 Task: Check the departure time for the last Staten Island Ferry from St. George to Manhattan.
Action: Mouse pressed left at (187, 114)
Screenshot: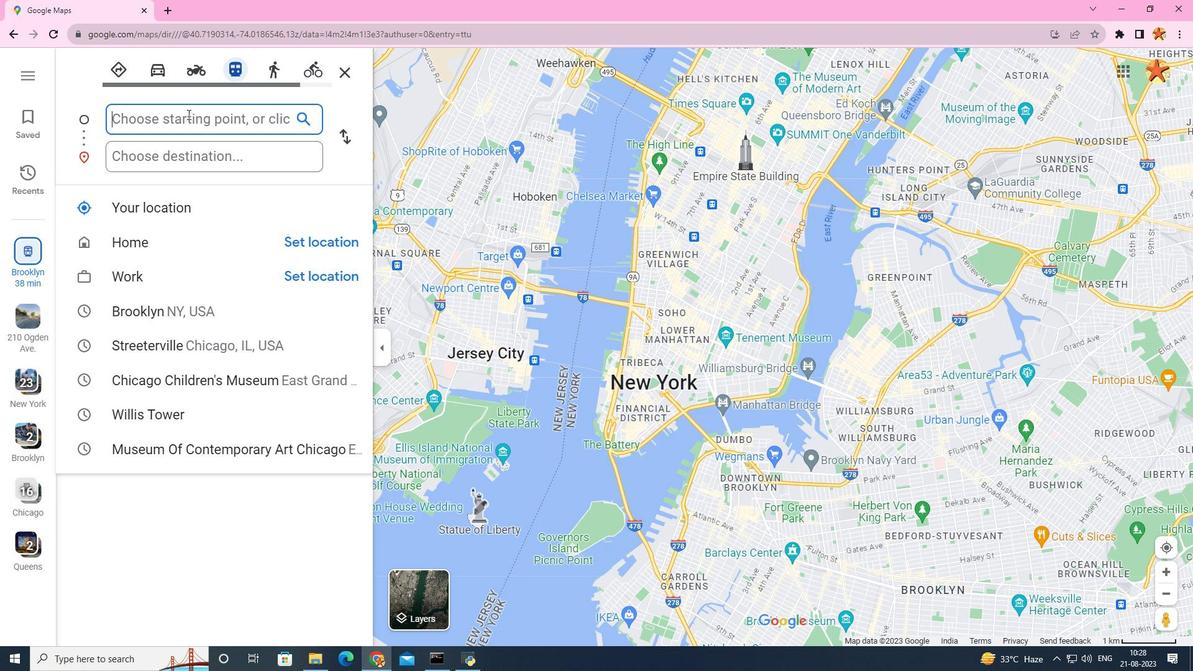 
Action: Key pressed <Key.caps_lock>S<Key.caps_lock>t<Key.space><Key.caps_lock>G<Key.caps_lock>er<Key.backspace>orge
Screenshot: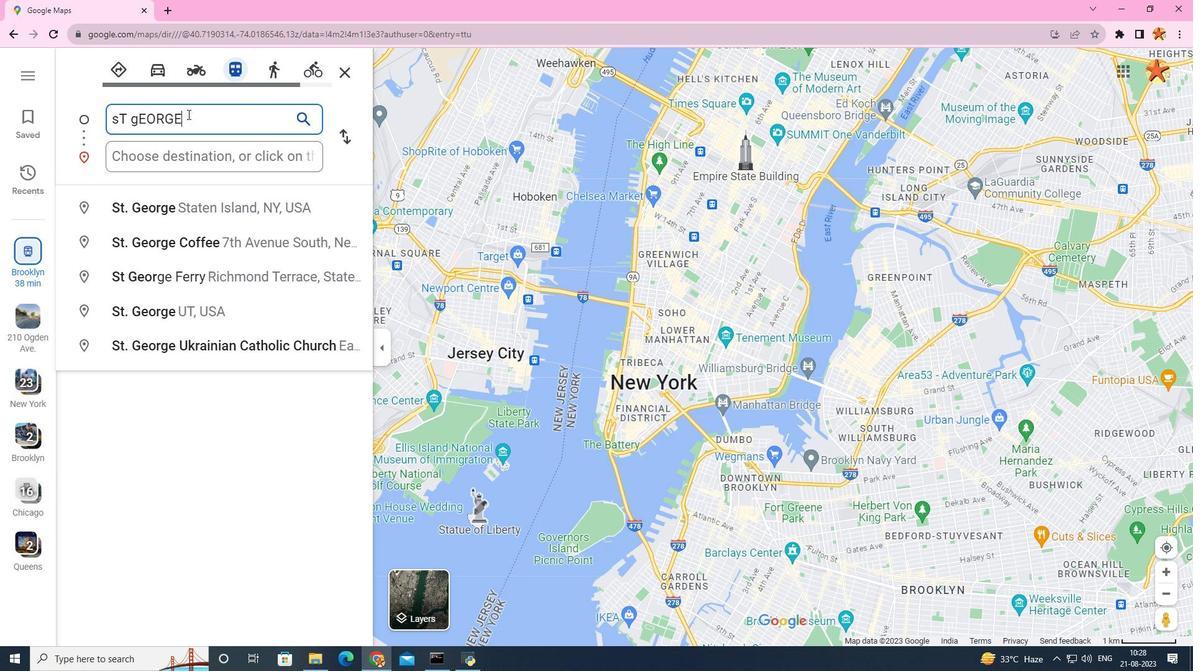 
Action: Mouse moved to (146, 210)
Screenshot: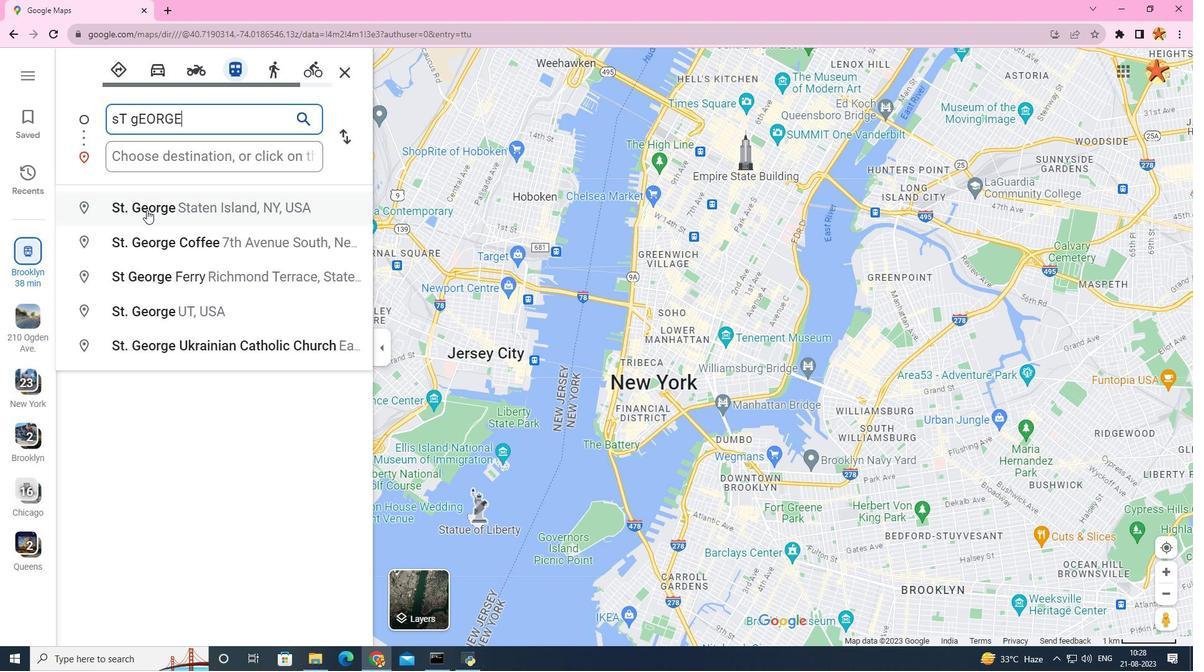 
Action: Mouse pressed left at (146, 210)
Screenshot: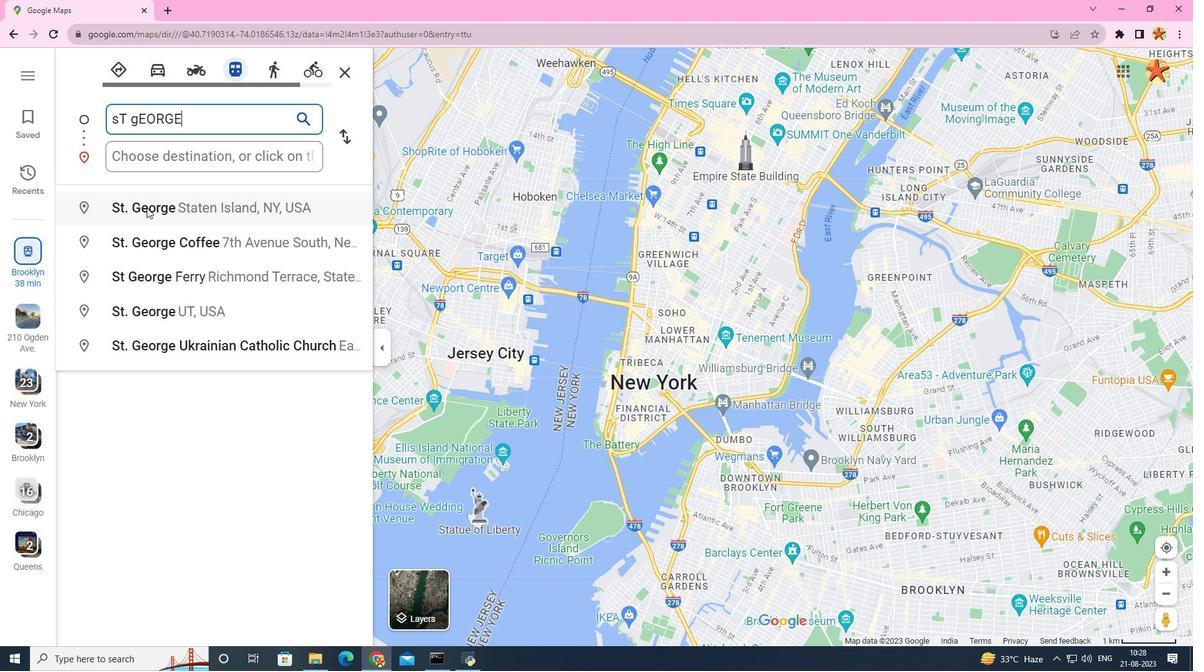 
Action: Mouse moved to (170, 159)
Screenshot: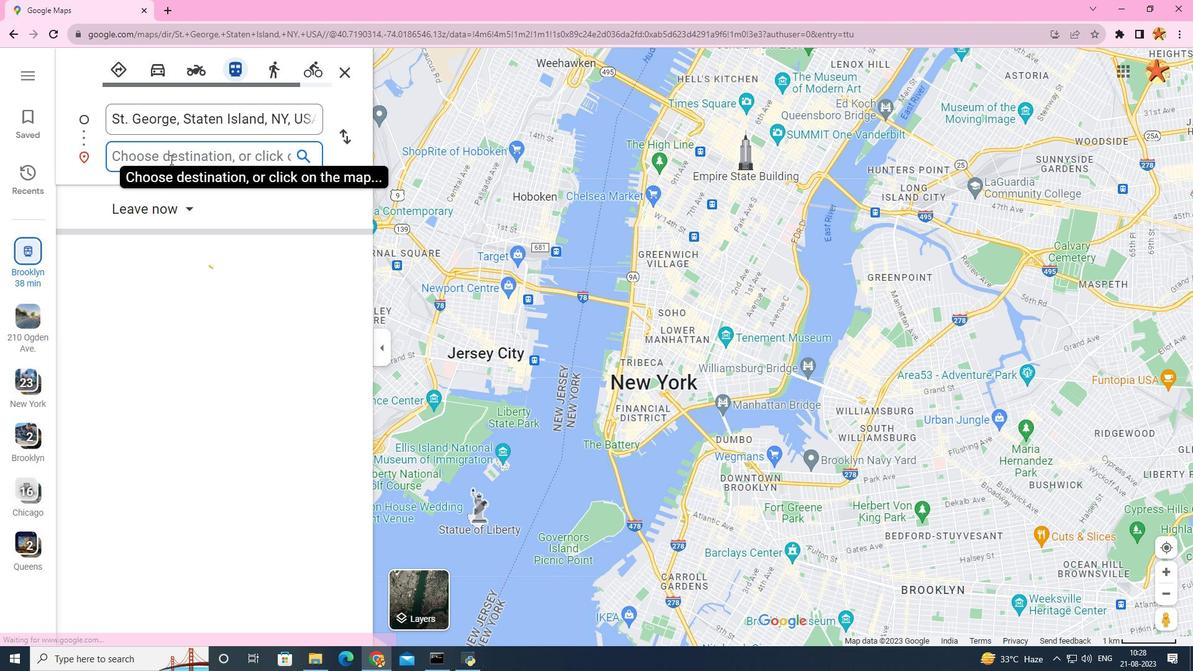 
Action: Mouse pressed left at (170, 159)
Screenshot: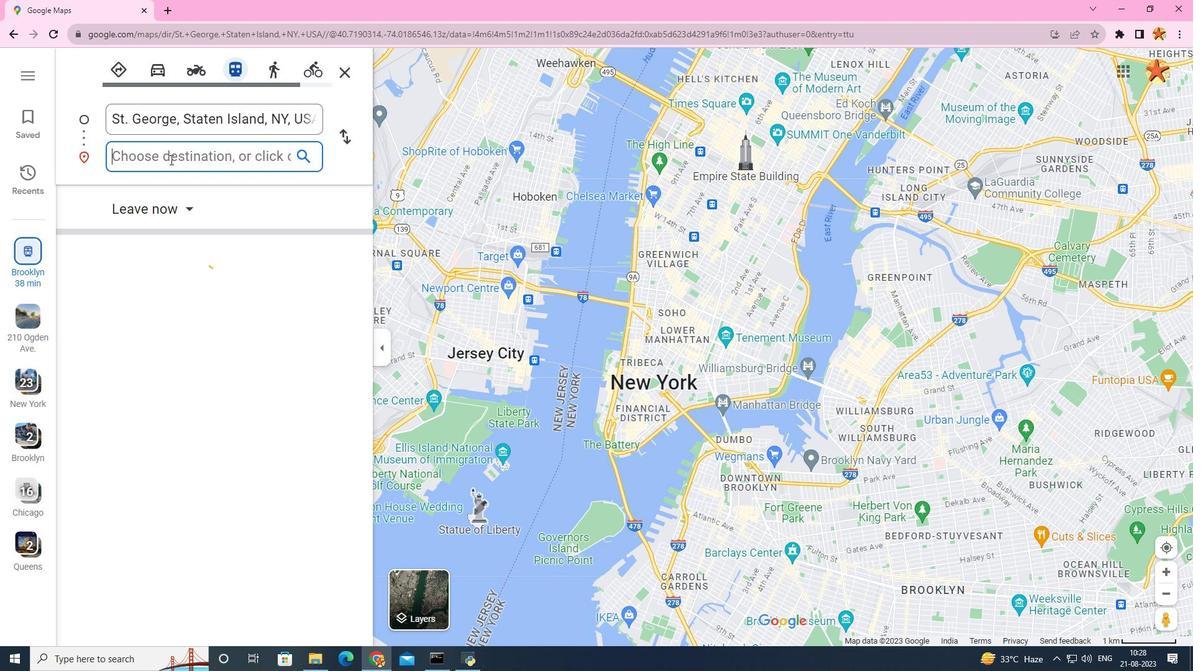 
Action: Key pressed <Key.caps_lock>M<Key.caps_lock>anhatten
Screenshot: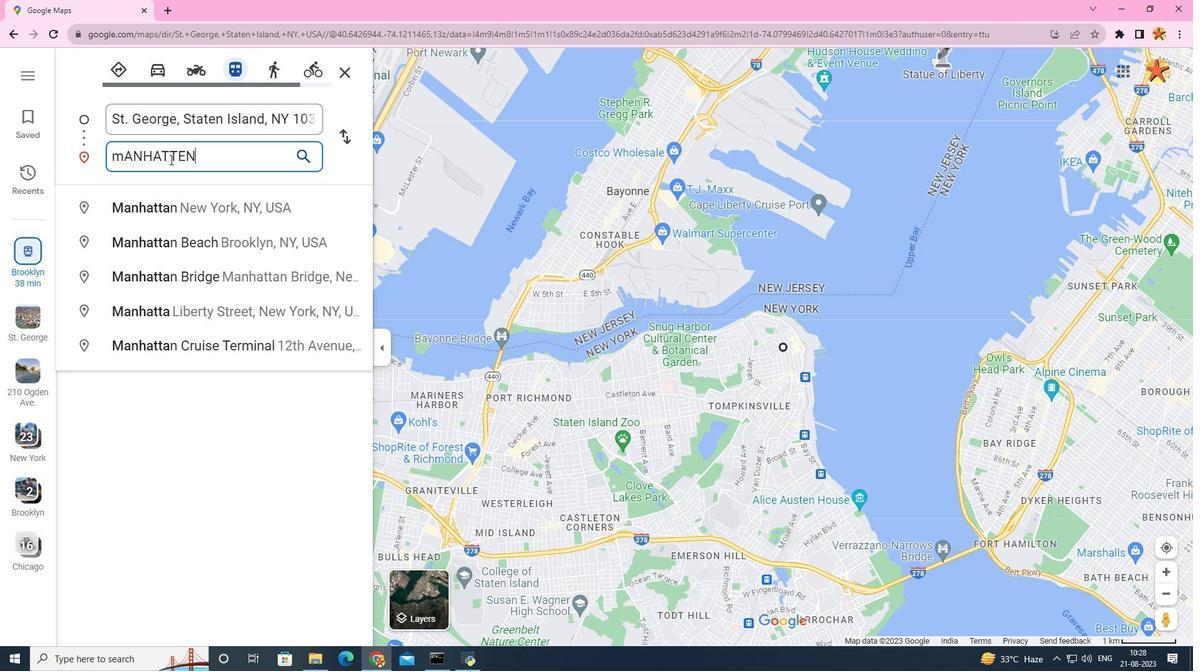 
Action: Mouse moved to (210, 203)
Screenshot: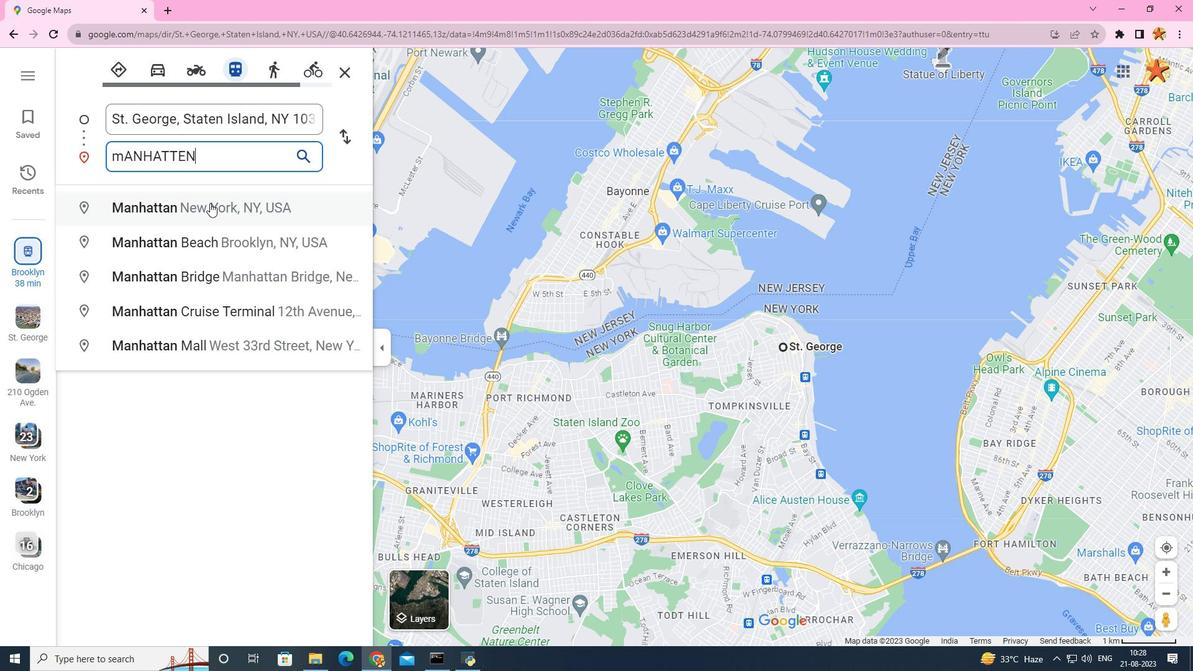 
Action: Mouse pressed left at (210, 203)
Screenshot: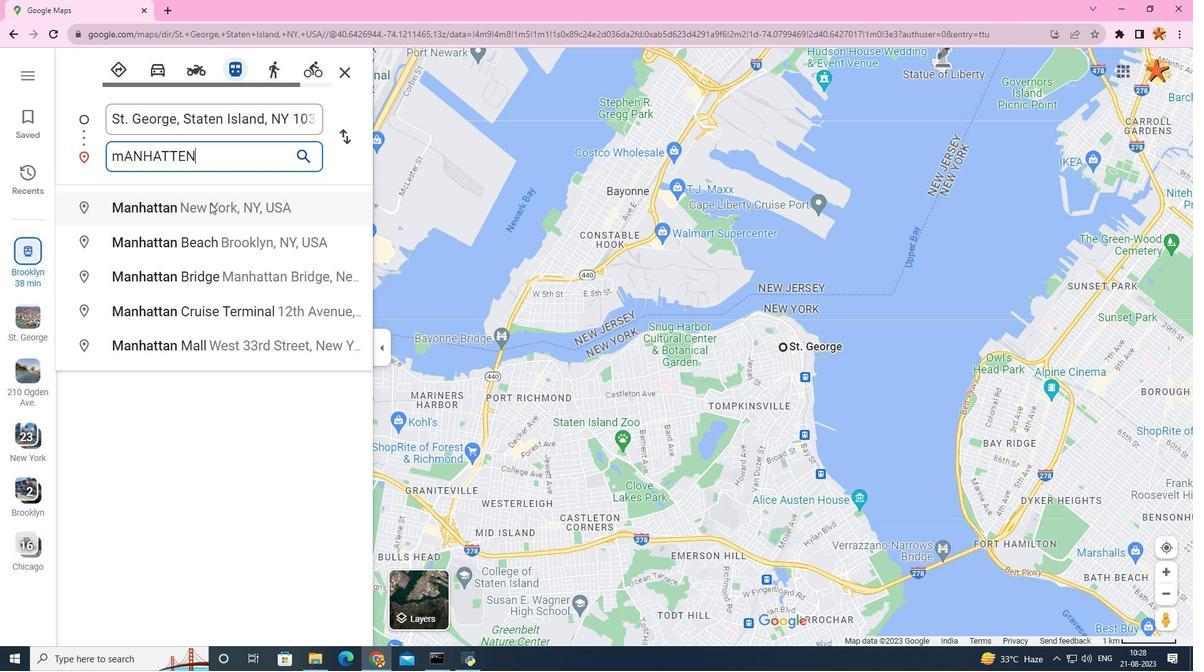 
Action: Mouse moved to (196, 208)
Screenshot: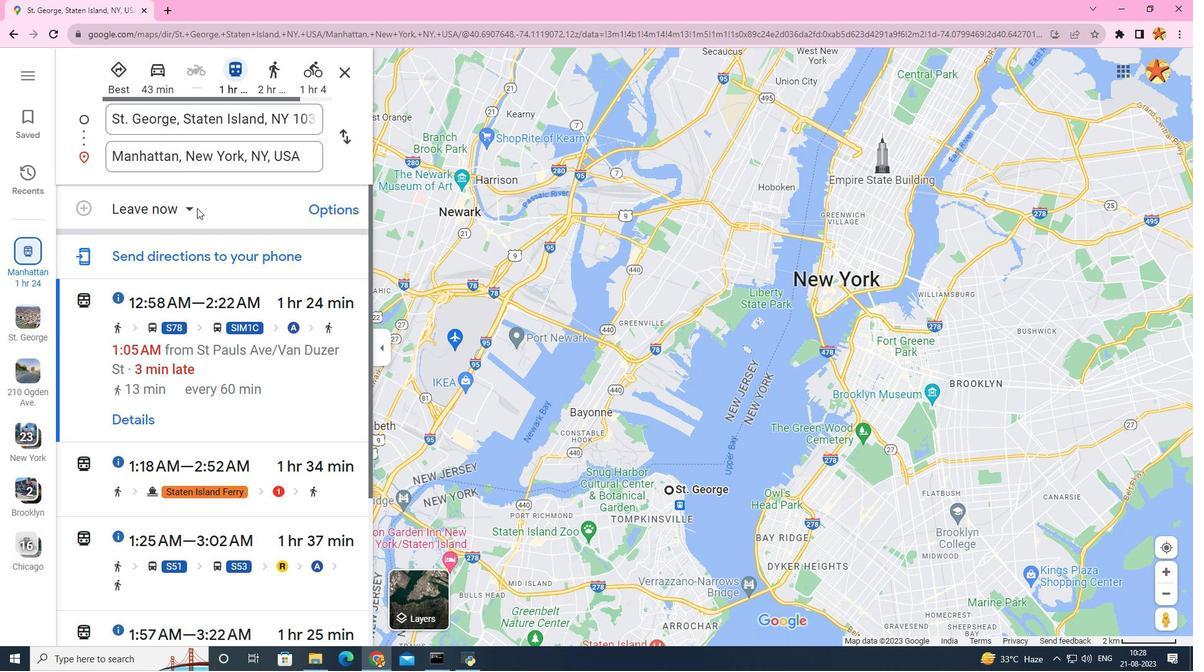 
Action: Mouse pressed left at (196, 208)
Screenshot: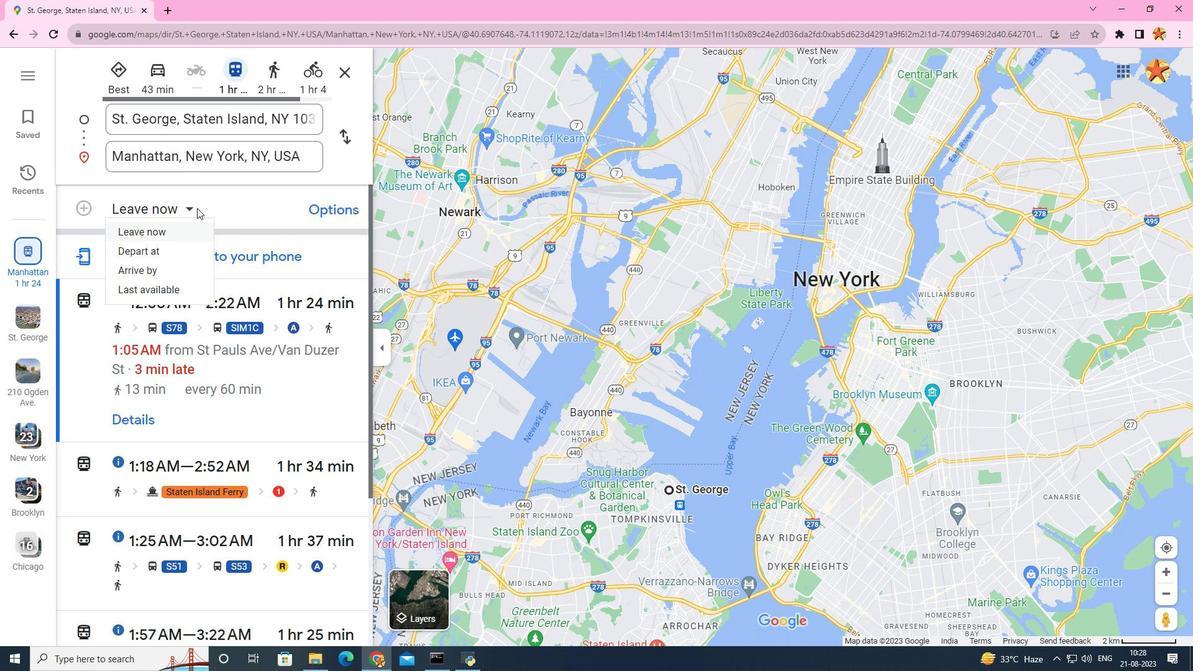 
Action: Mouse moved to (170, 287)
Screenshot: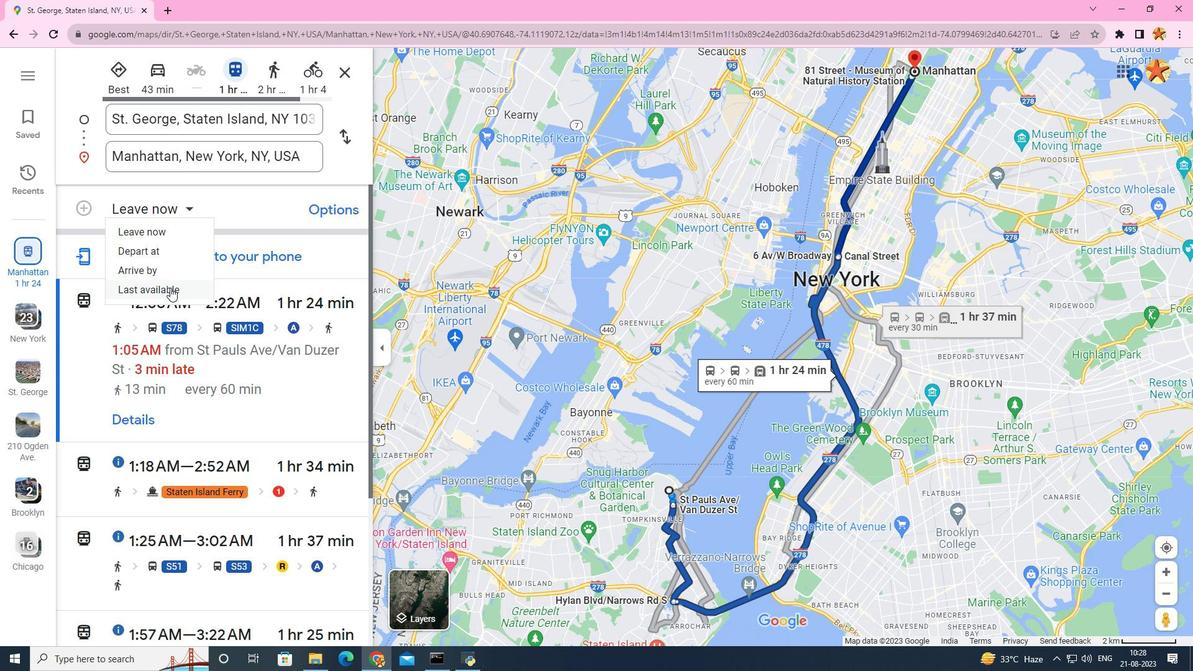 
Action: Mouse pressed left at (170, 287)
Screenshot: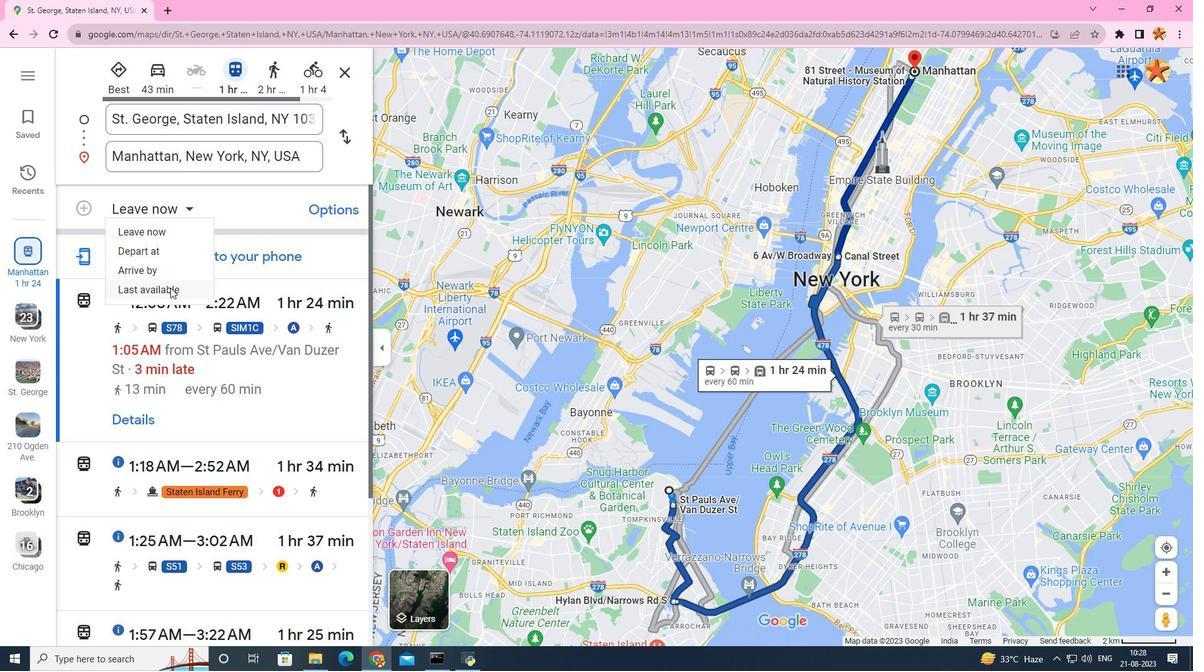 
Action: Mouse scrolled (170, 287) with delta (0, 0)
Screenshot: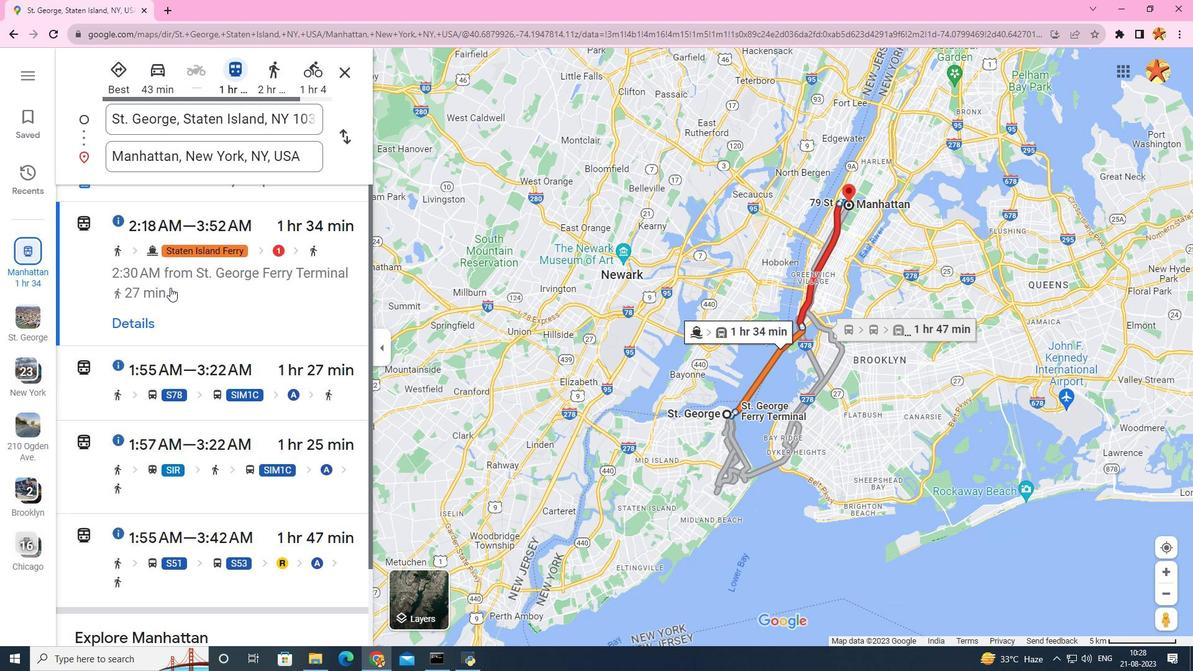 
Action: Mouse scrolled (170, 287) with delta (0, 0)
Screenshot: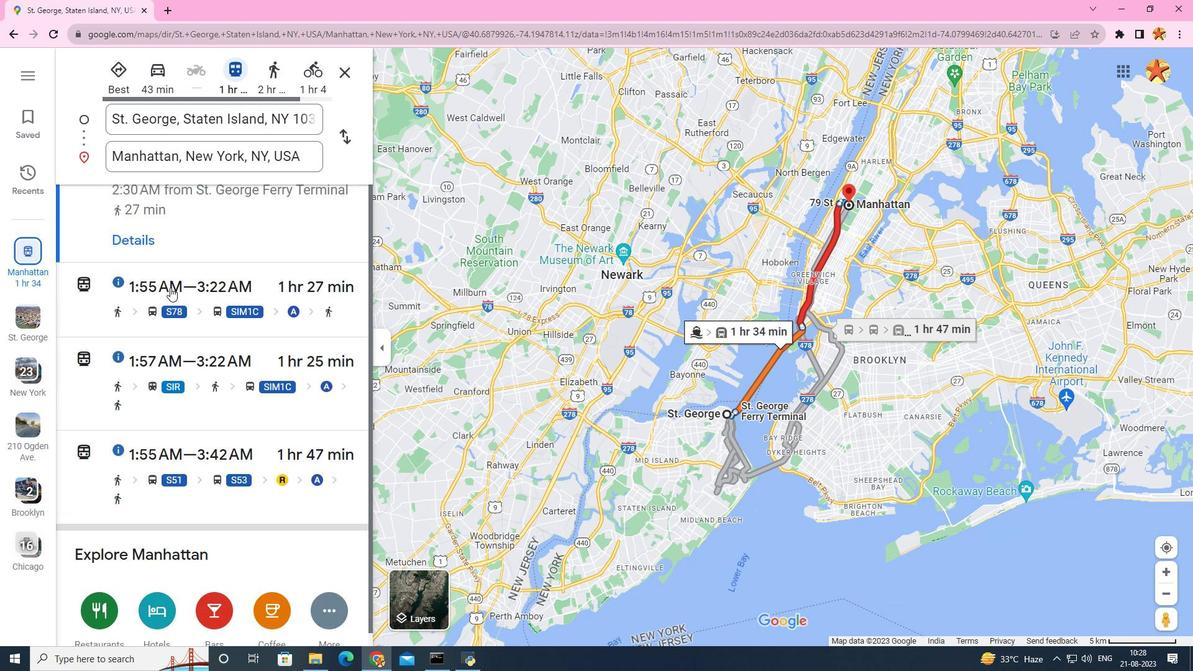 
Action: Mouse scrolled (170, 287) with delta (0, 0)
Screenshot: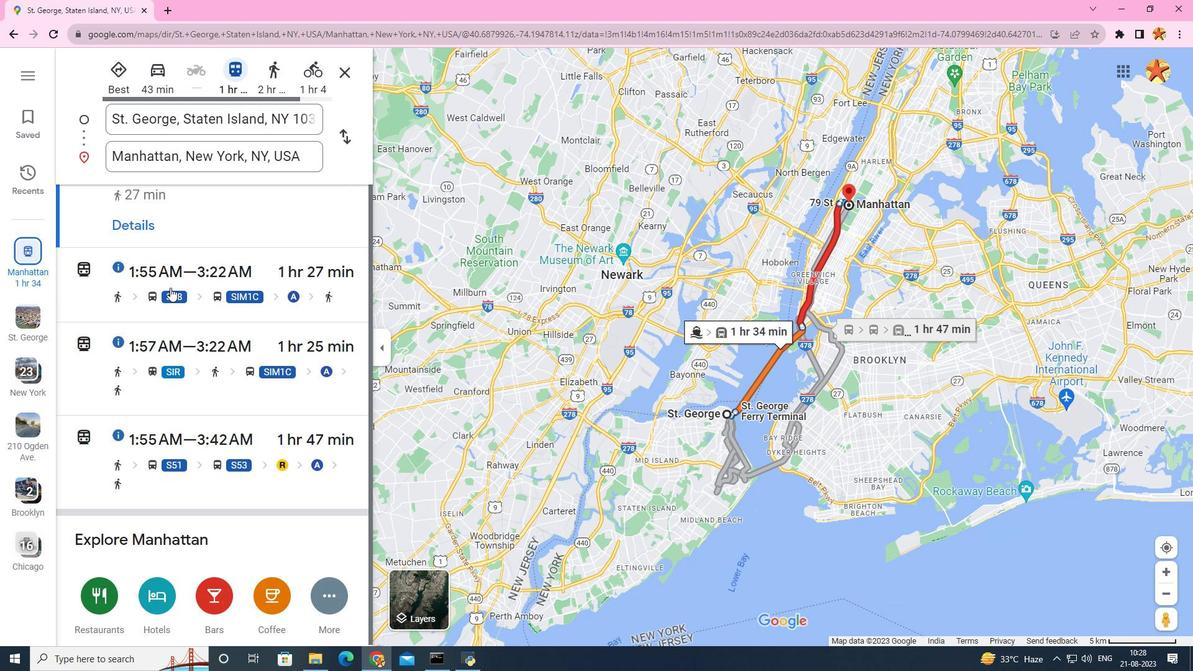 
Action: Mouse scrolled (170, 287) with delta (0, 0)
Screenshot: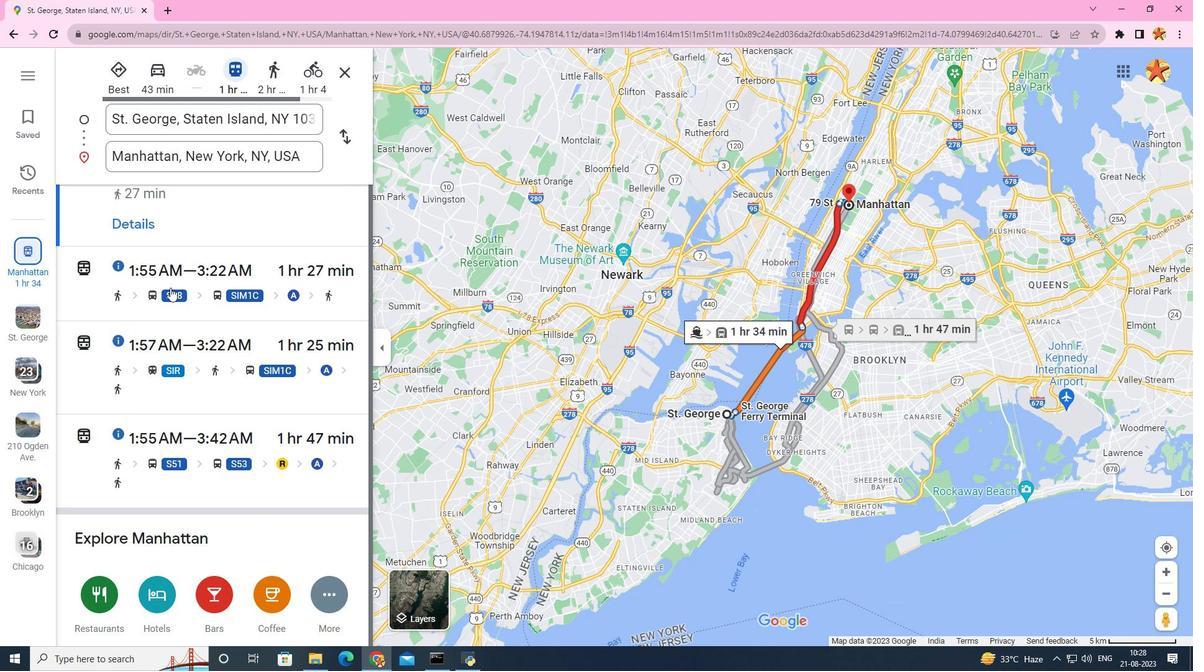 
Action: Mouse scrolled (170, 287) with delta (0, 0)
Screenshot: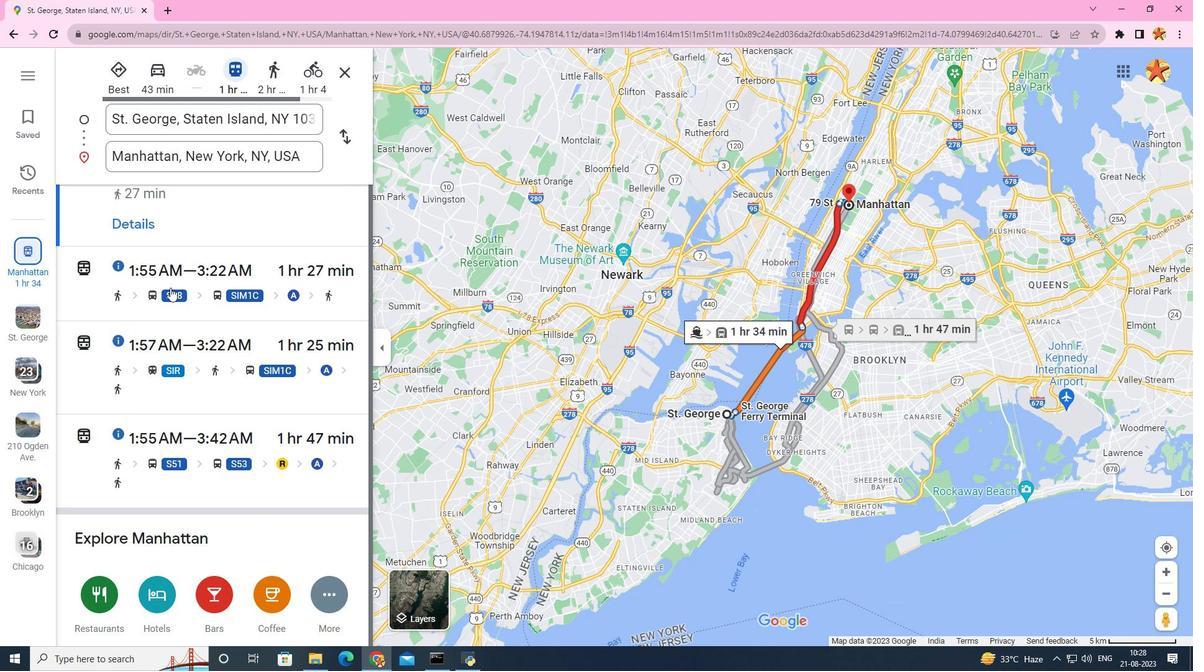 
Action: Mouse scrolled (170, 288) with delta (0, 0)
Screenshot: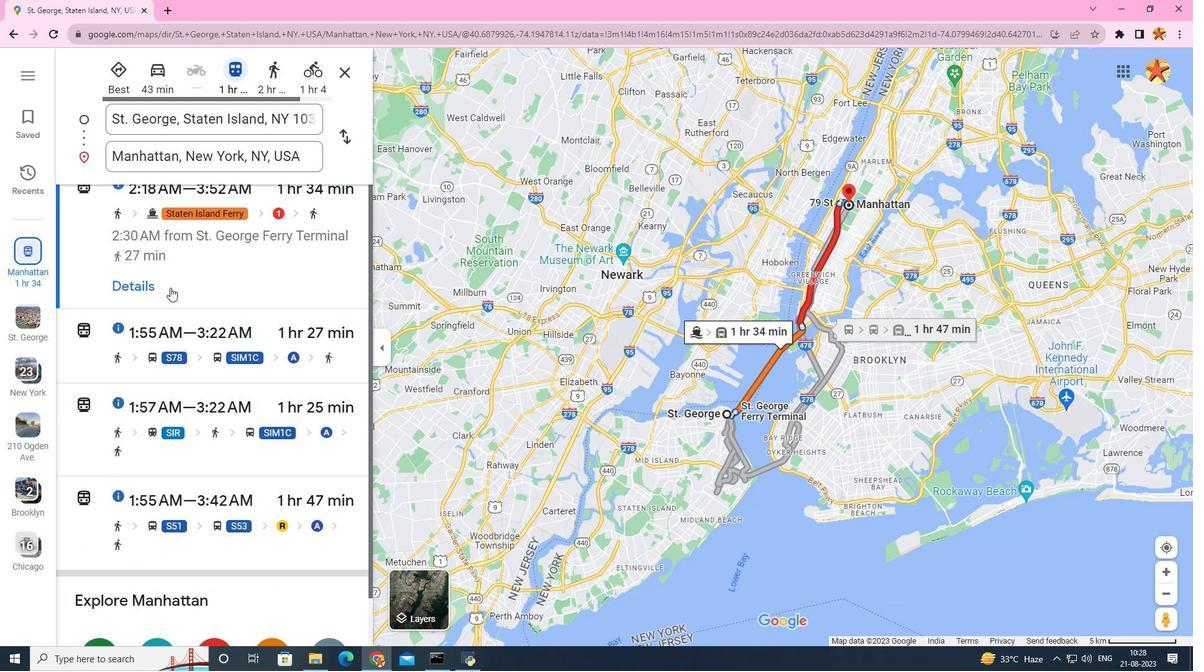 
Action: Mouse scrolled (170, 288) with delta (0, 0)
Screenshot: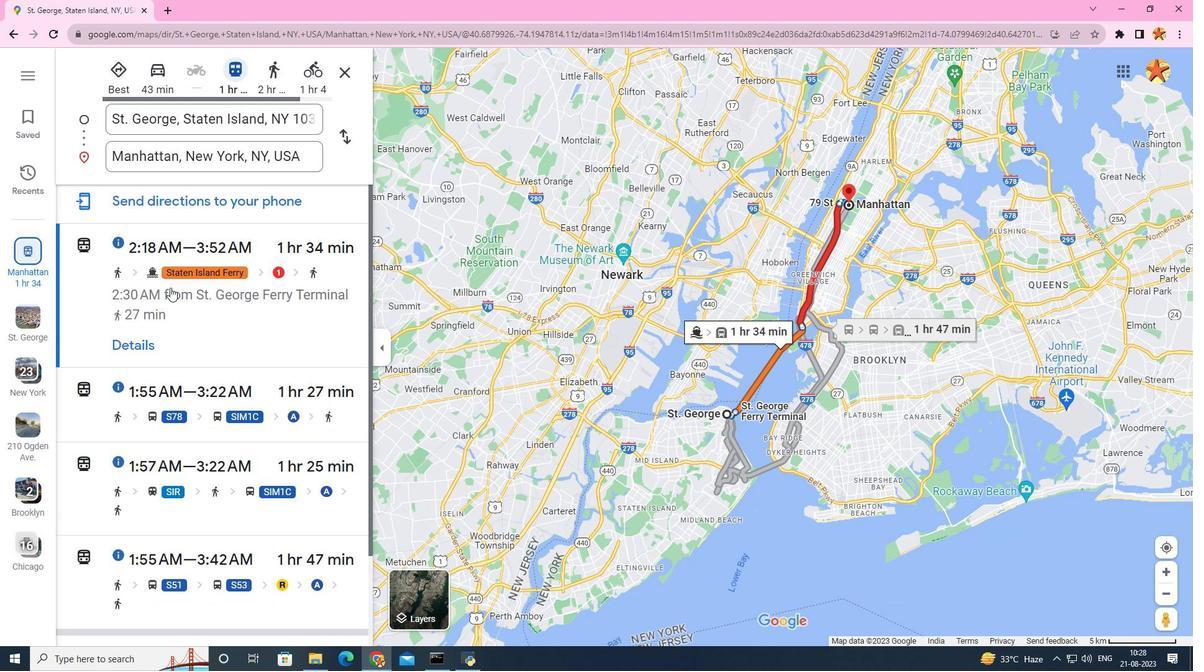 
Action: Mouse scrolled (170, 288) with delta (0, 0)
Screenshot: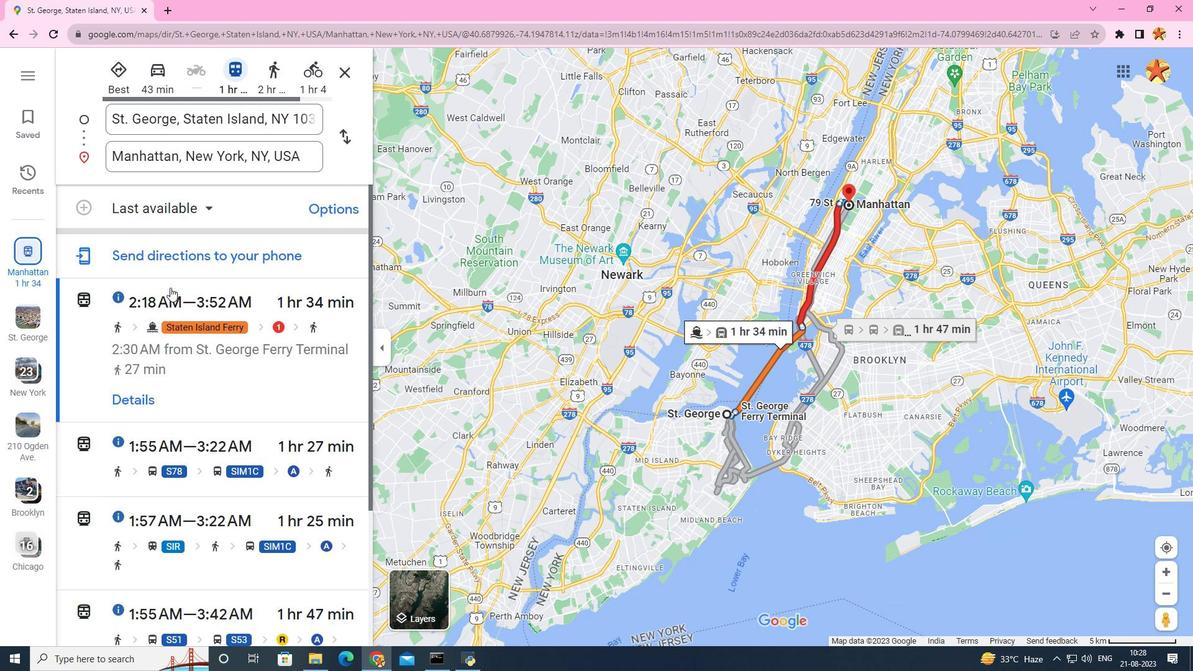 
Action: Mouse scrolled (170, 288) with delta (0, 0)
Screenshot: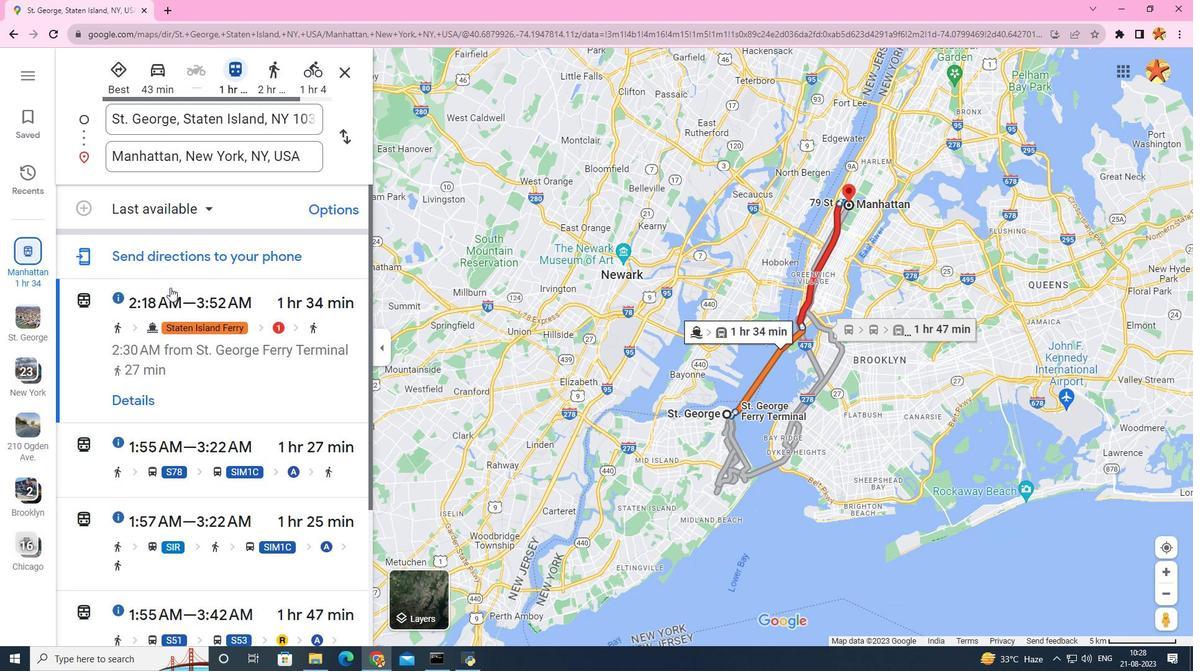 
Action: Mouse scrolled (170, 287) with delta (0, 0)
Screenshot: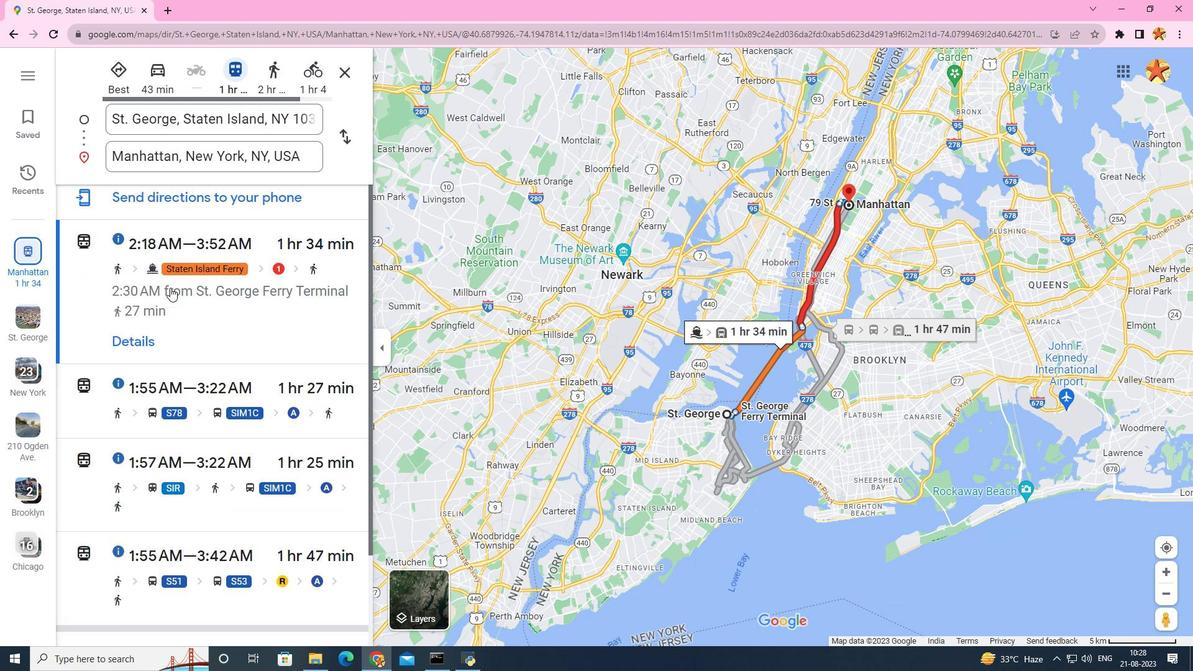 
Action: Mouse scrolled (170, 287) with delta (0, 0)
Screenshot: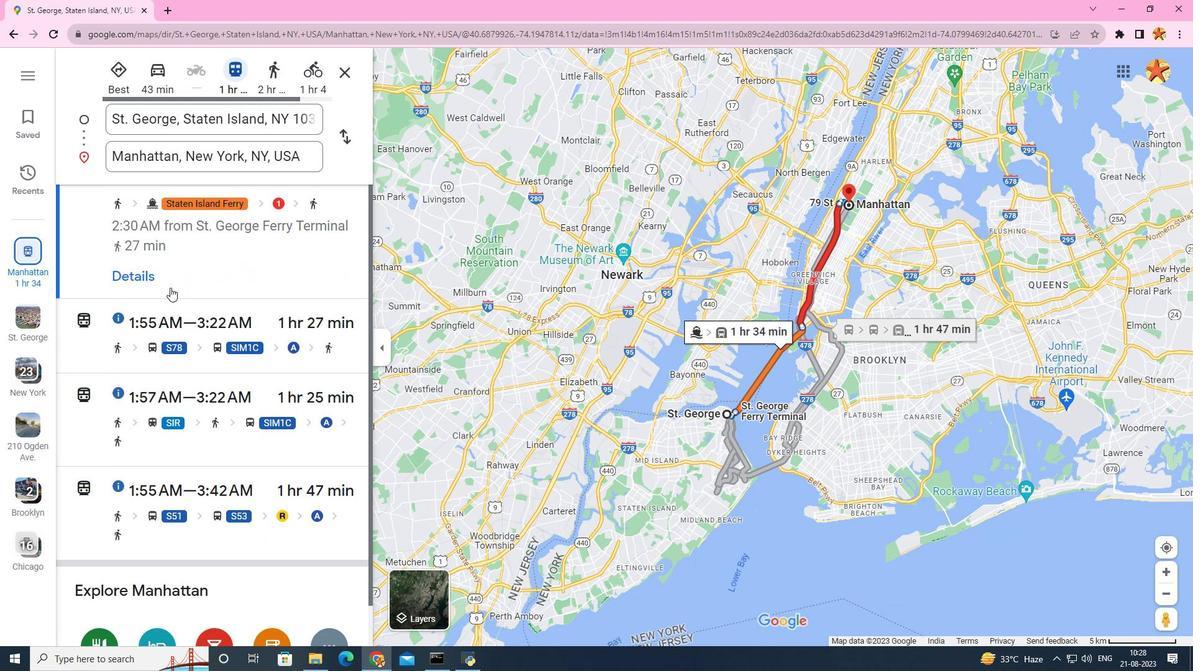 
Action: Mouse scrolled (170, 288) with delta (0, 0)
Screenshot: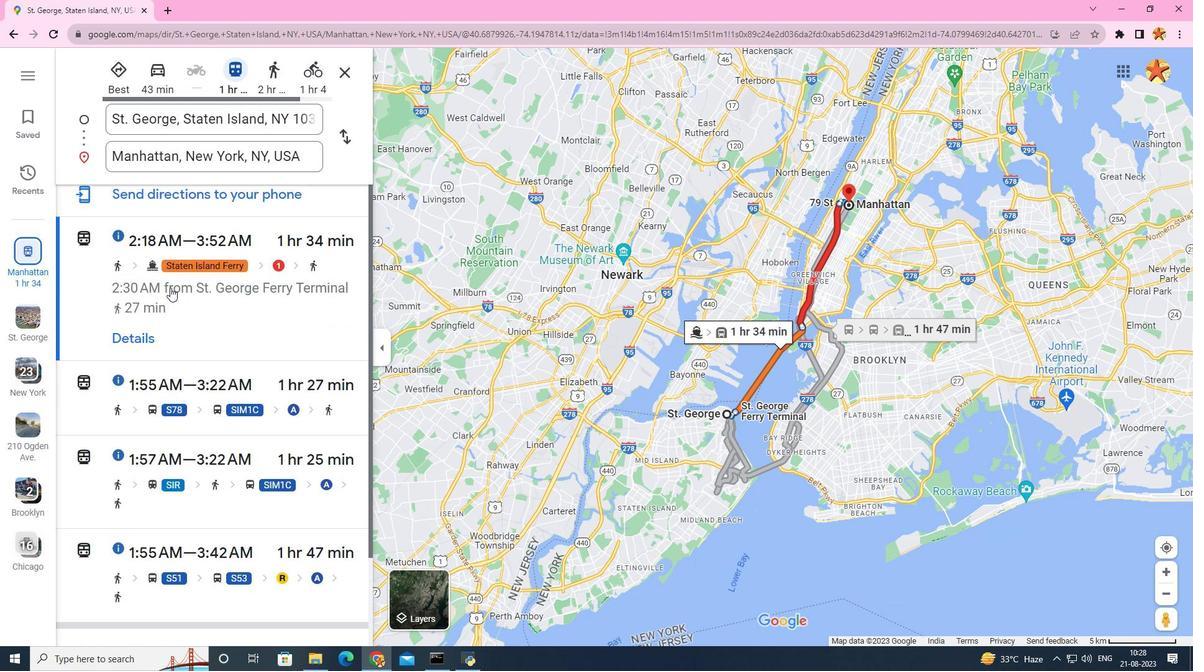 
Action: Mouse scrolled (170, 288) with delta (0, 0)
Screenshot: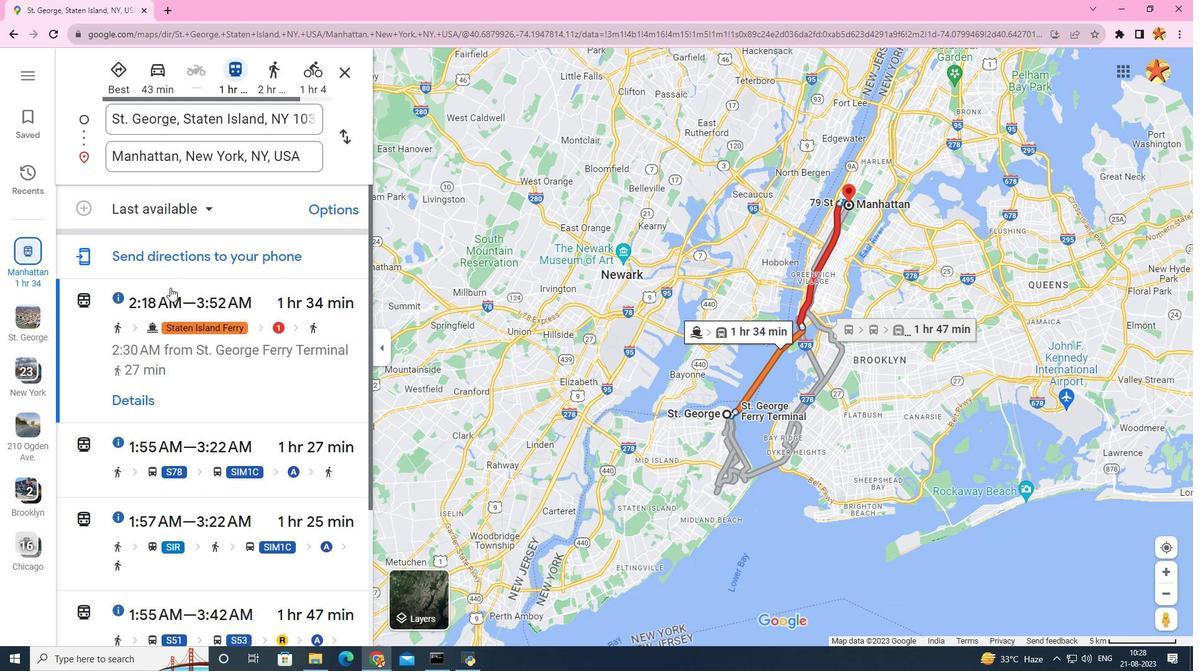 
Action: Mouse scrolled (170, 288) with delta (0, 0)
Screenshot: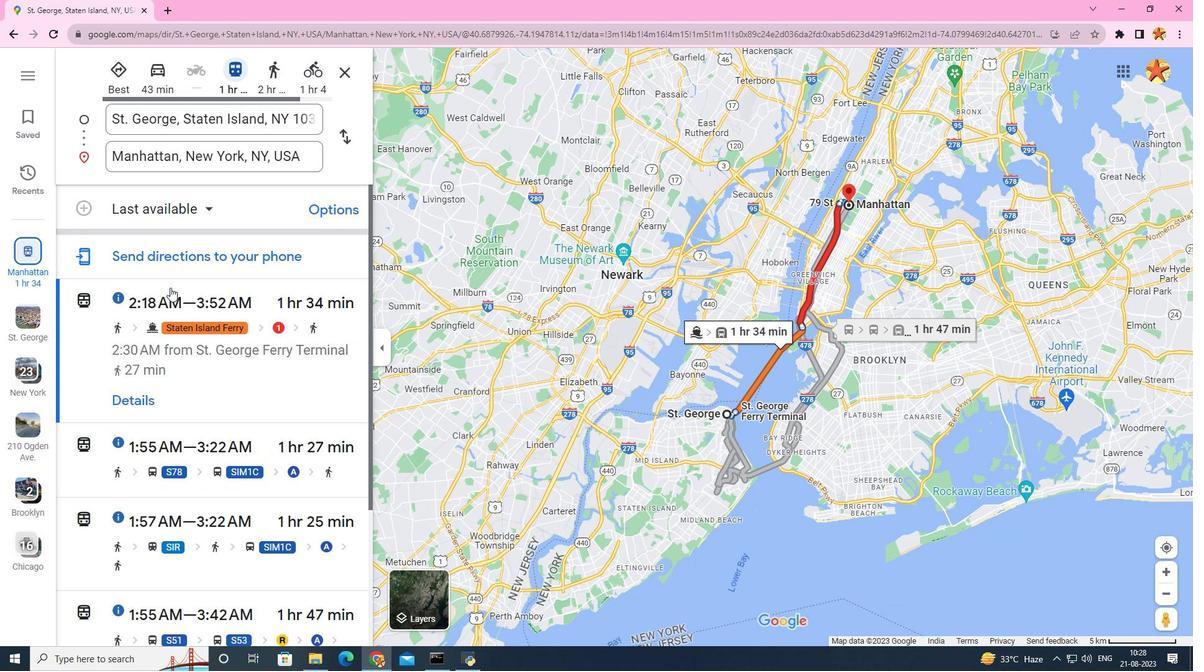 
